 Task: Insert the chart and format data points with error bars.
Action: Mouse pressed left at (156, 269)
Screenshot: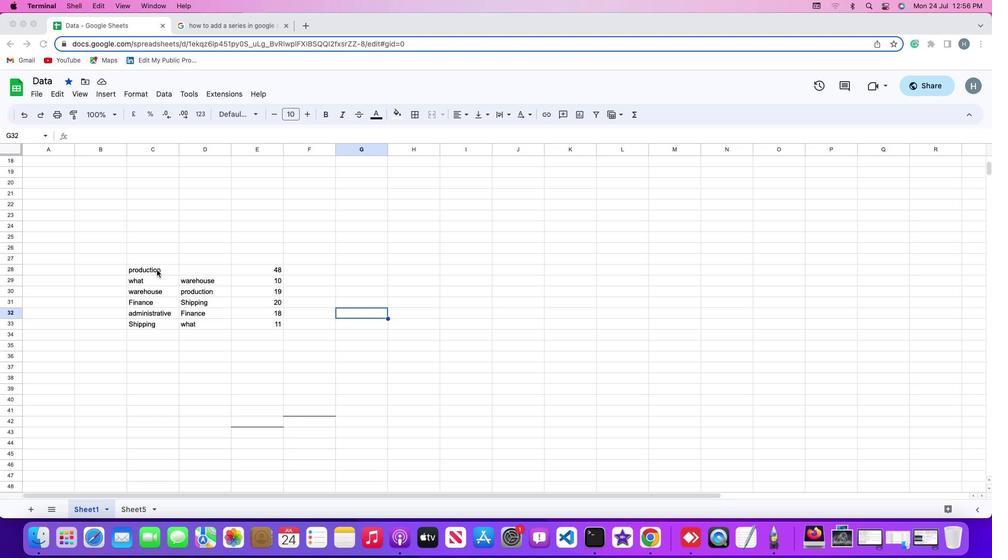 
Action: Mouse pressed left at (156, 269)
Screenshot: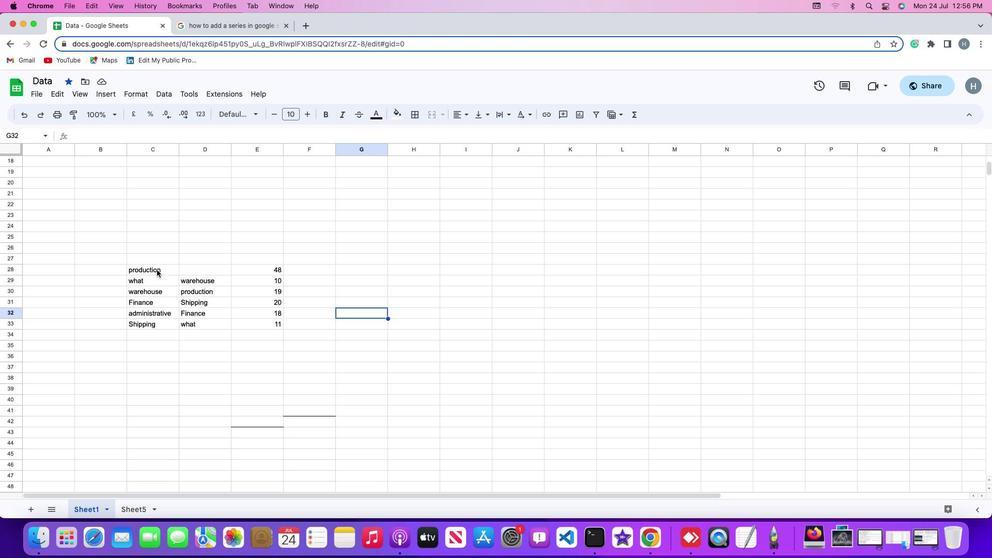 
Action: Mouse moved to (110, 94)
Screenshot: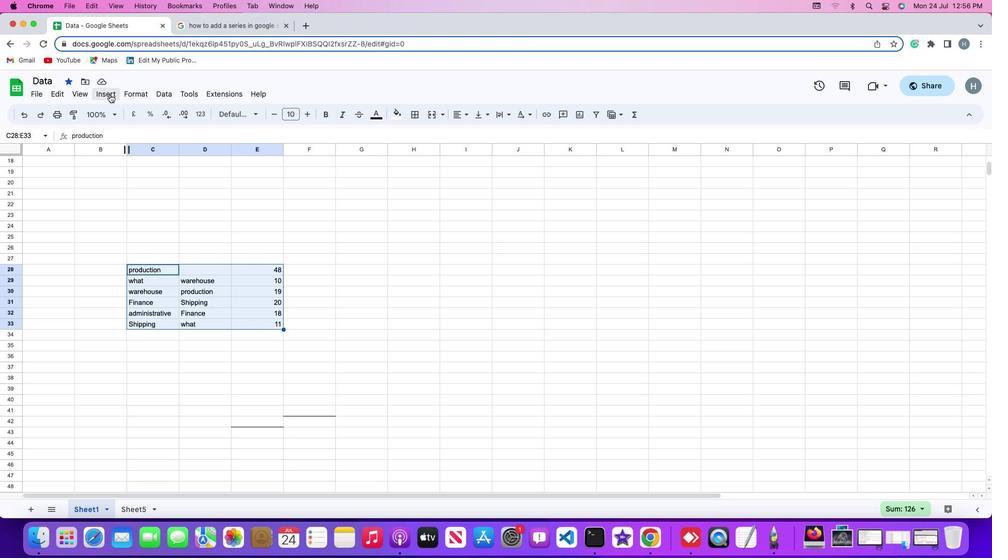 
Action: Mouse pressed left at (110, 94)
Screenshot: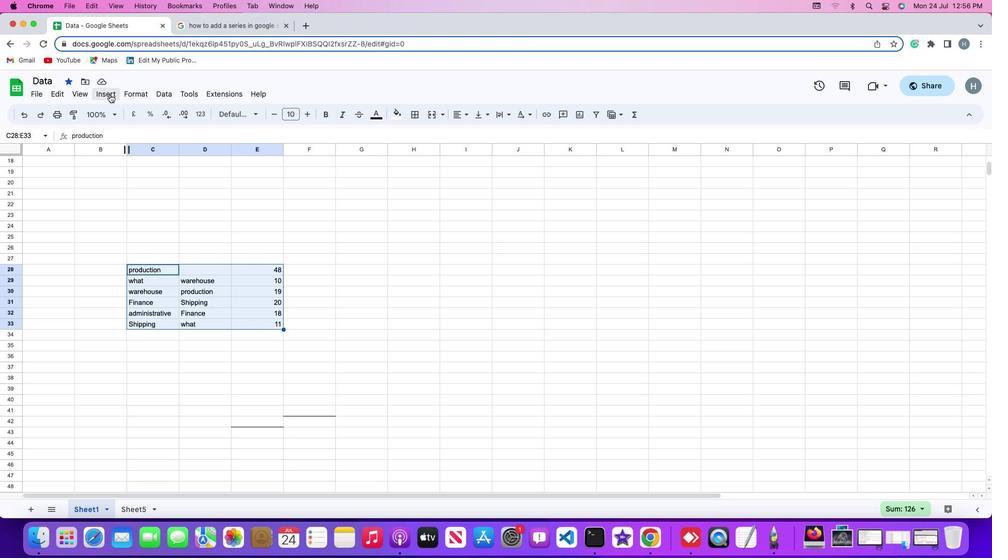 
Action: Mouse moved to (126, 182)
Screenshot: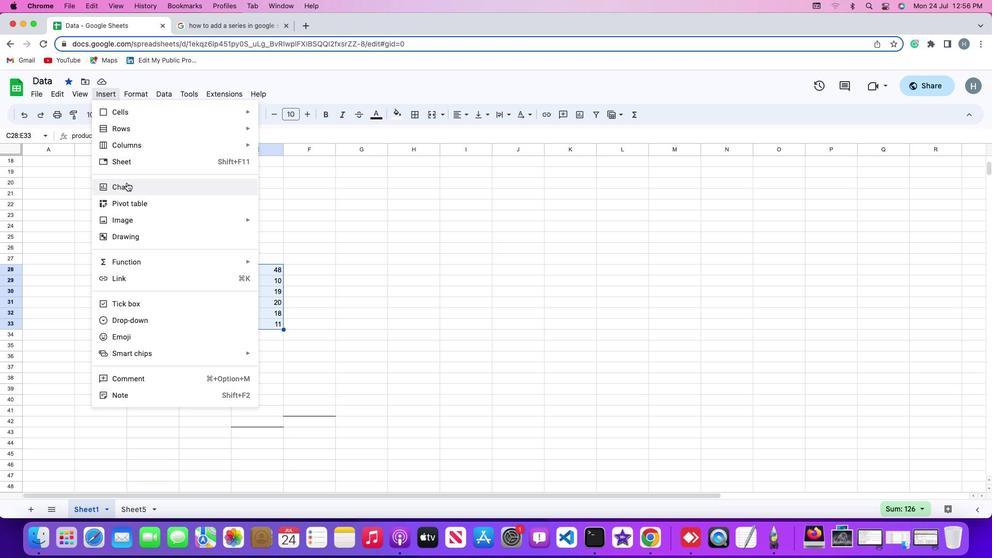 
Action: Mouse pressed left at (126, 182)
Screenshot: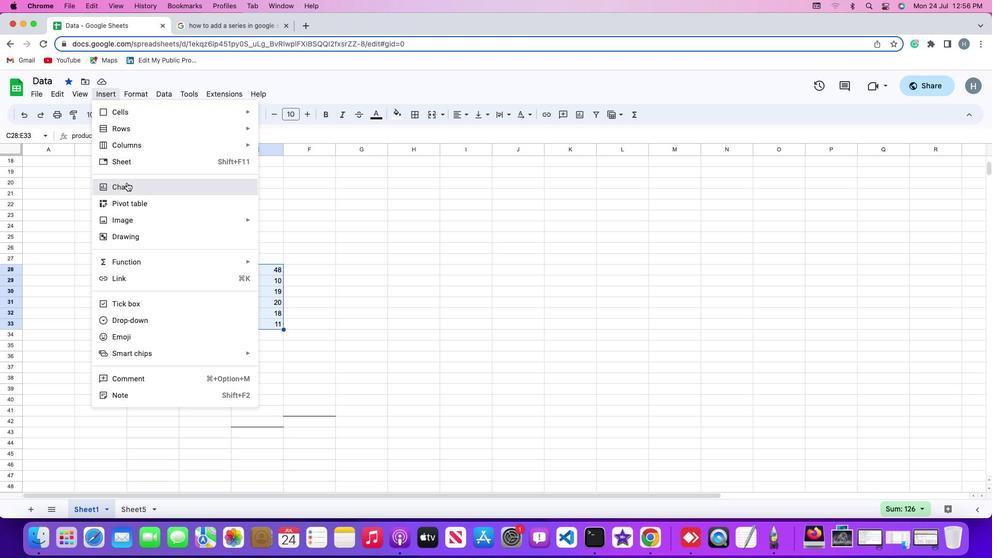 
Action: Mouse moved to (950, 142)
Screenshot: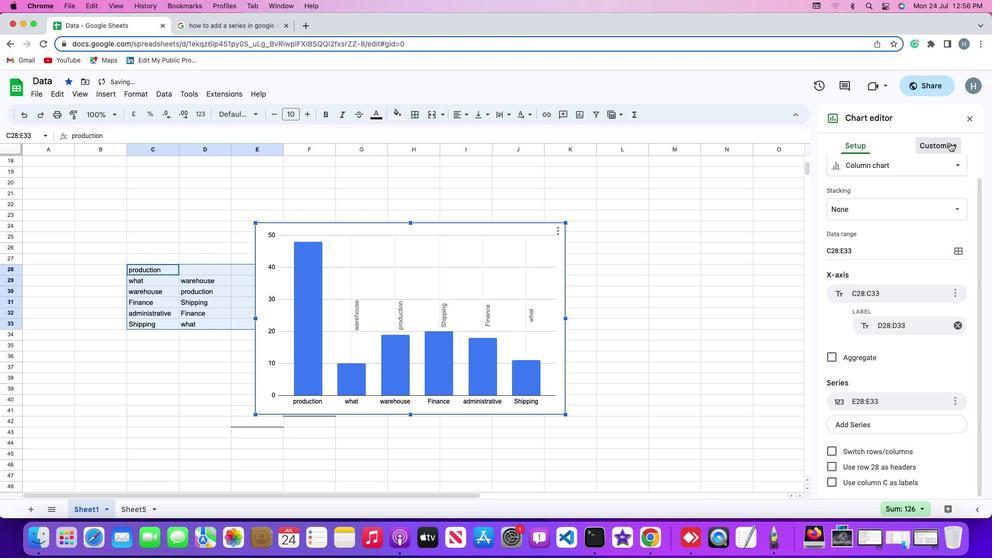 
Action: Mouse pressed left at (950, 142)
Screenshot: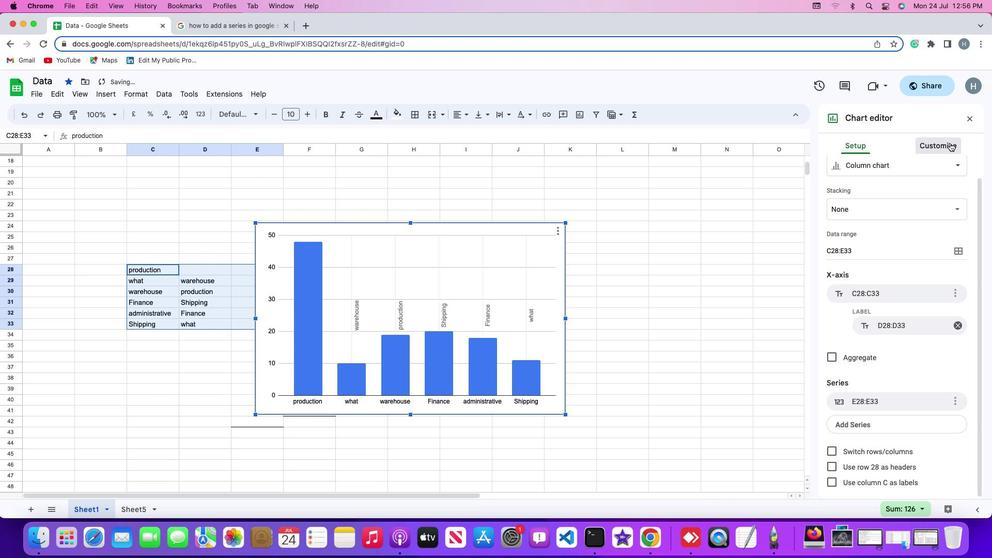 
Action: Mouse moved to (859, 235)
Screenshot: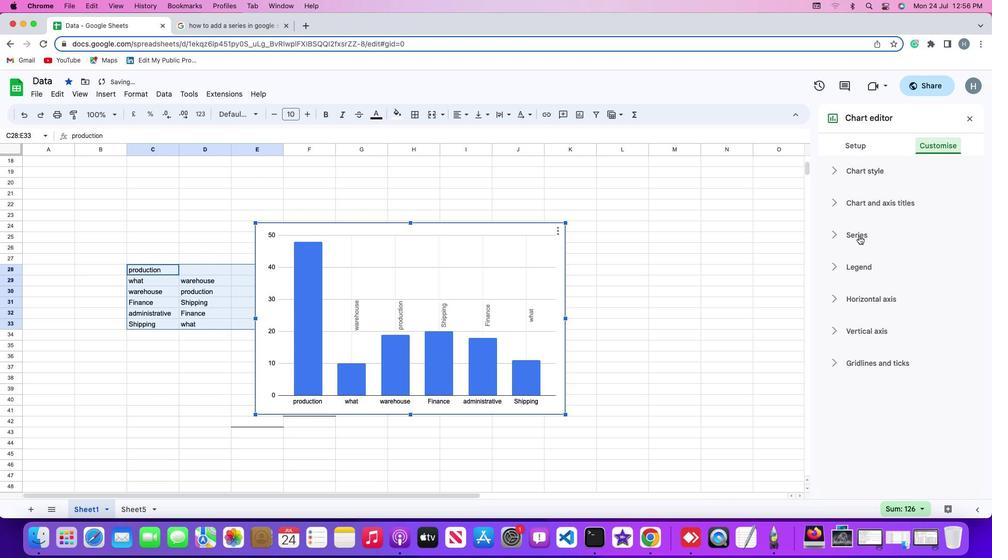 
Action: Mouse pressed left at (859, 235)
Screenshot: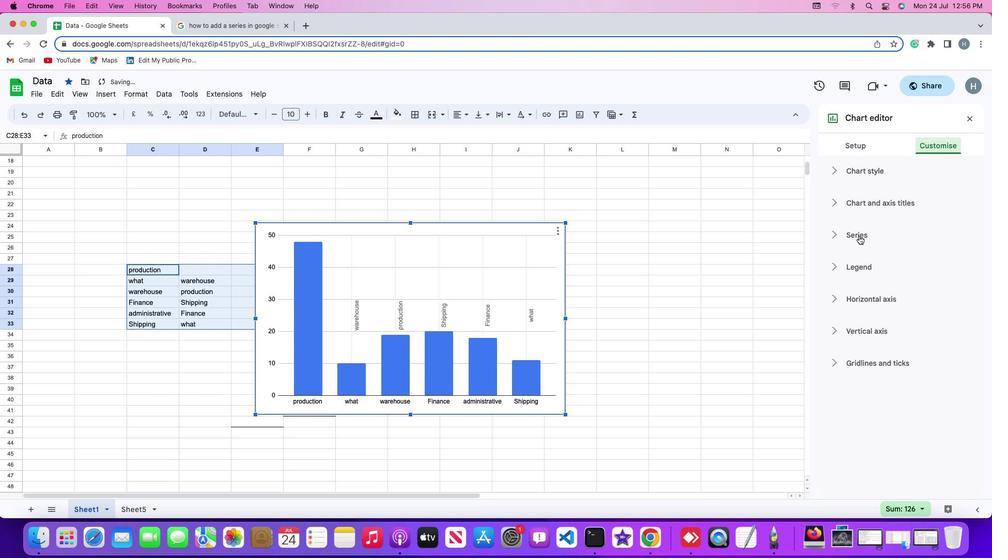 
Action: Mouse moved to (892, 407)
Screenshot: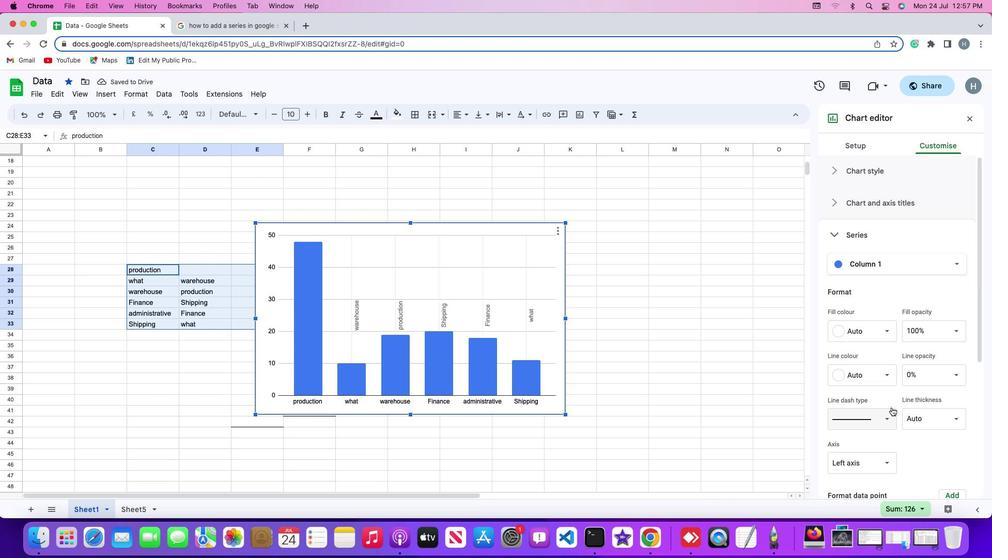 
Action: Mouse scrolled (892, 407) with delta (0, 0)
Screenshot: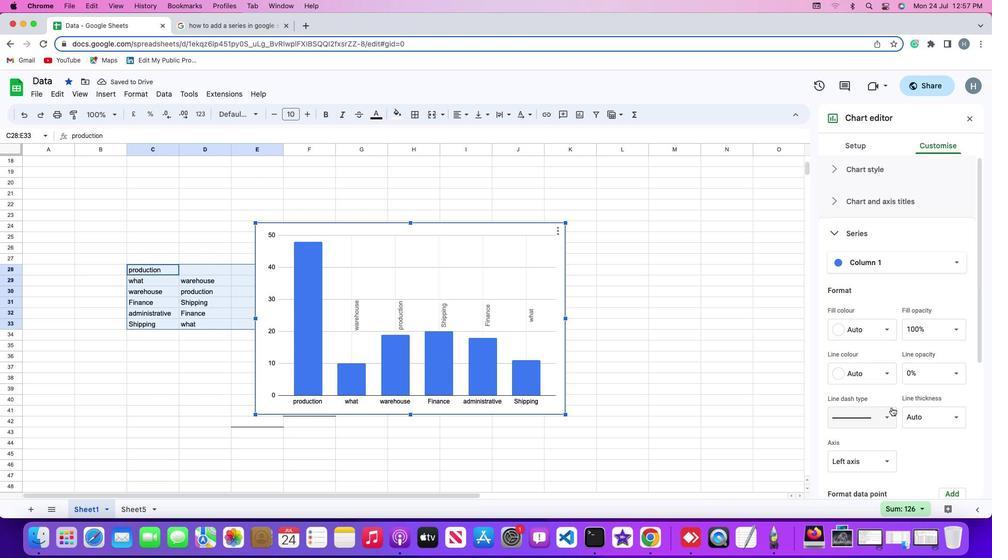 
Action: Mouse moved to (892, 407)
Screenshot: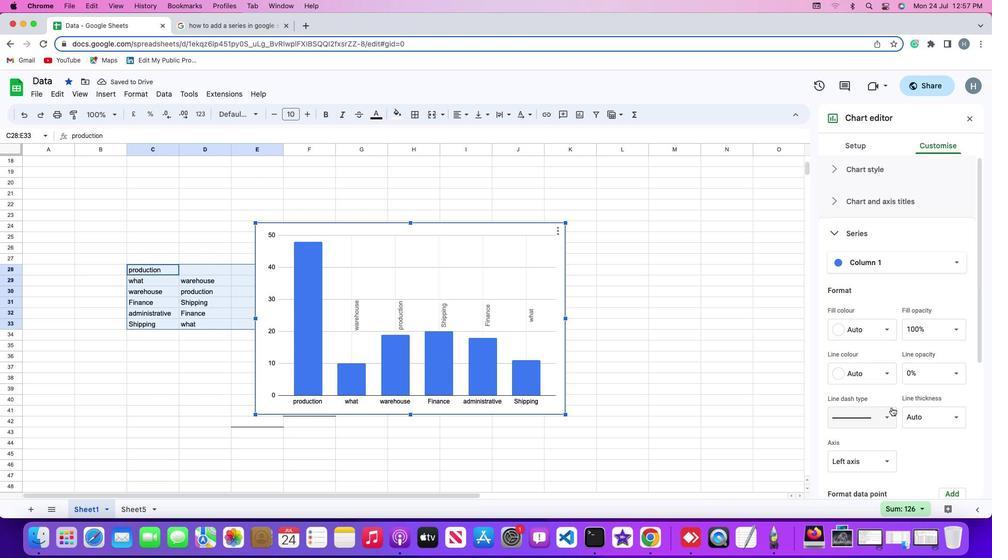 
Action: Mouse scrolled (892, 407) with delta (0, 0)
Screenshot: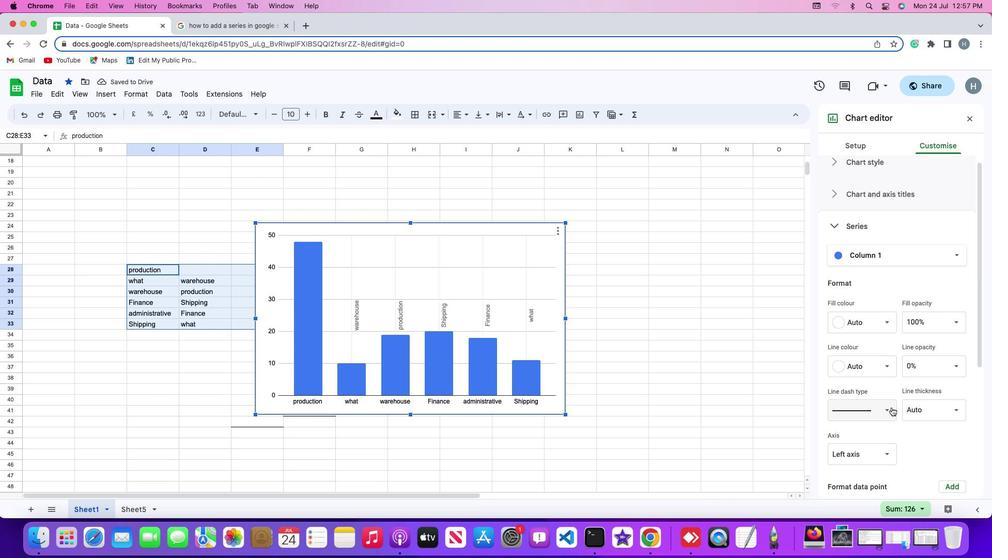 
Action: Mouse scrolled (892, 407) with delta (0, -1)
Screenshot: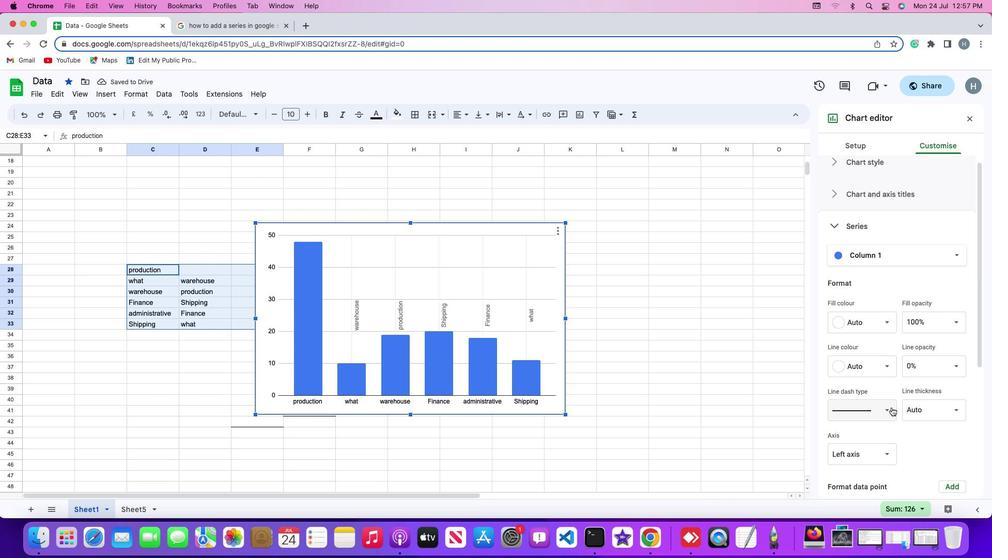 
Action: Mouse scrolled (892, 407) with delta (0, -2)
Screenshot: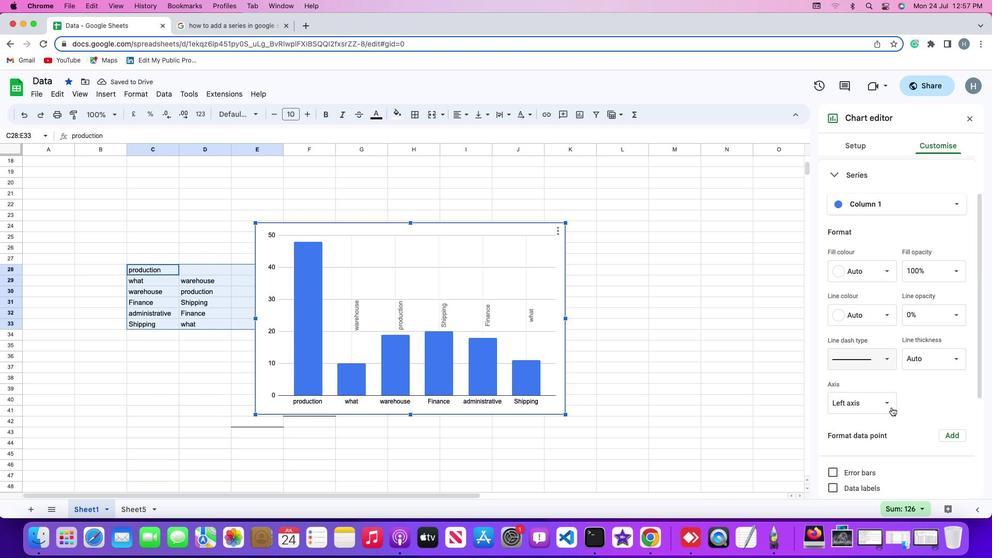 
Action: Mouse scrolled (892, 407) with delta (0, -3)
Screenshot: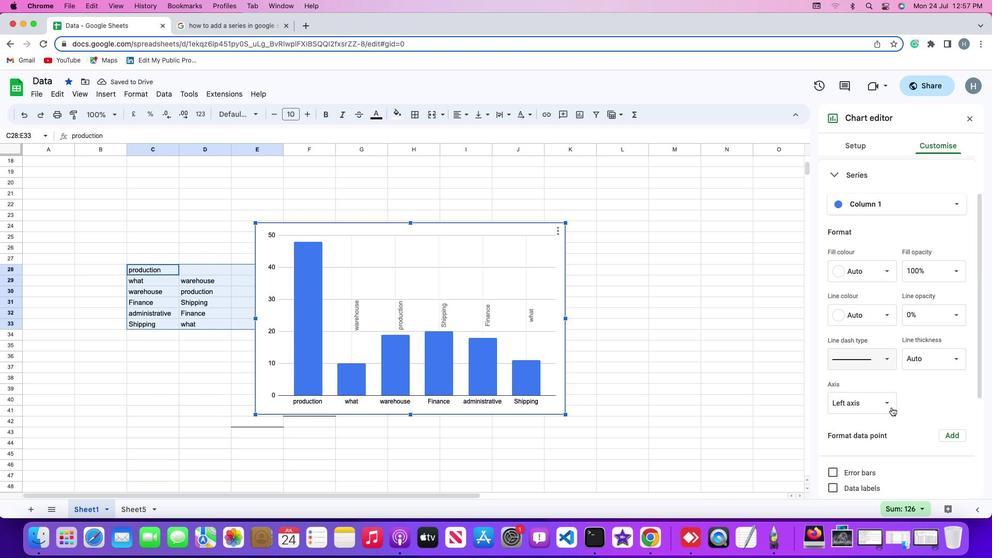 
Action: Mouse scrolled (892, 407) with delta (0, 0)
Screenshot: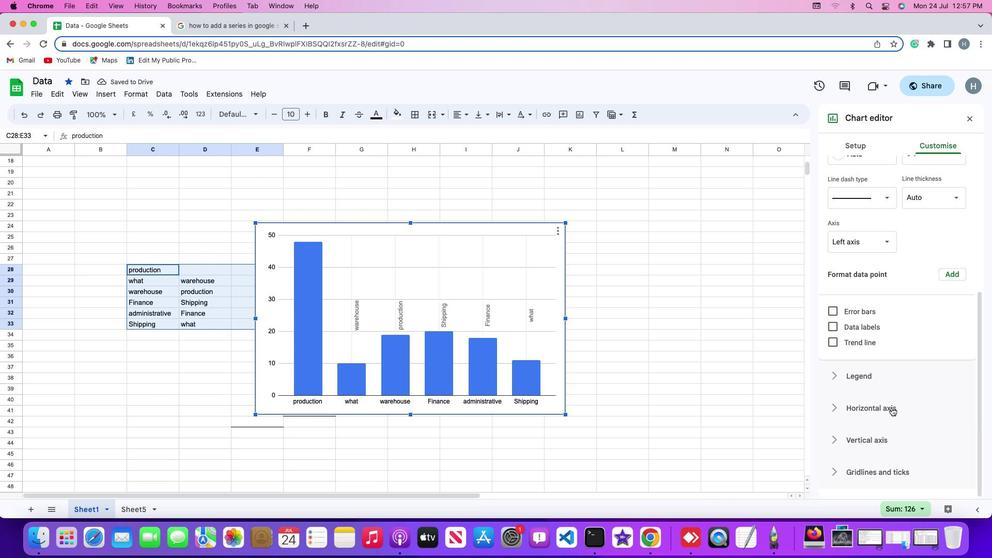 
Action: Mouse scrolled (892, 407) with delta (0, 0)
Screenshot: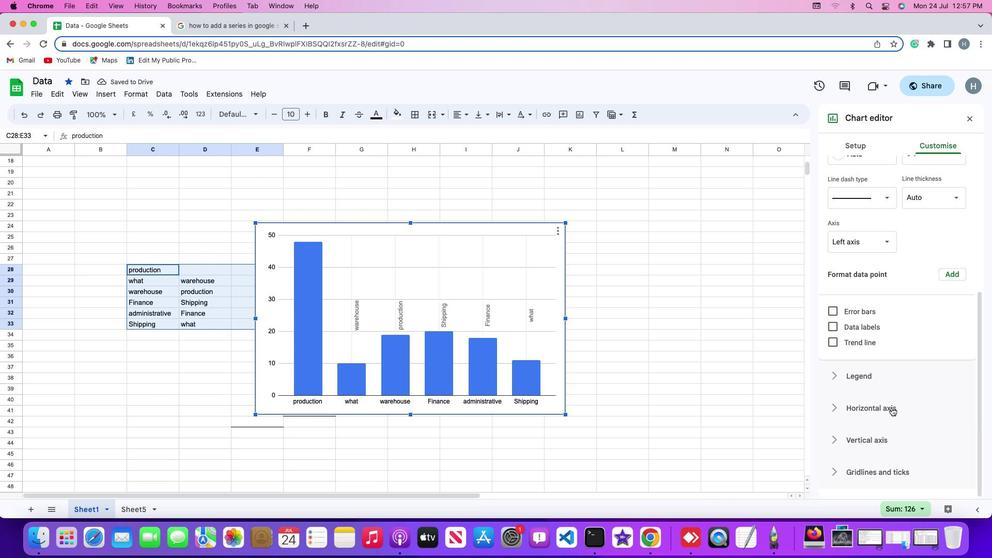 
Action: Mouse scrolled (892, 407) with delta (0, -1)
Screenshot: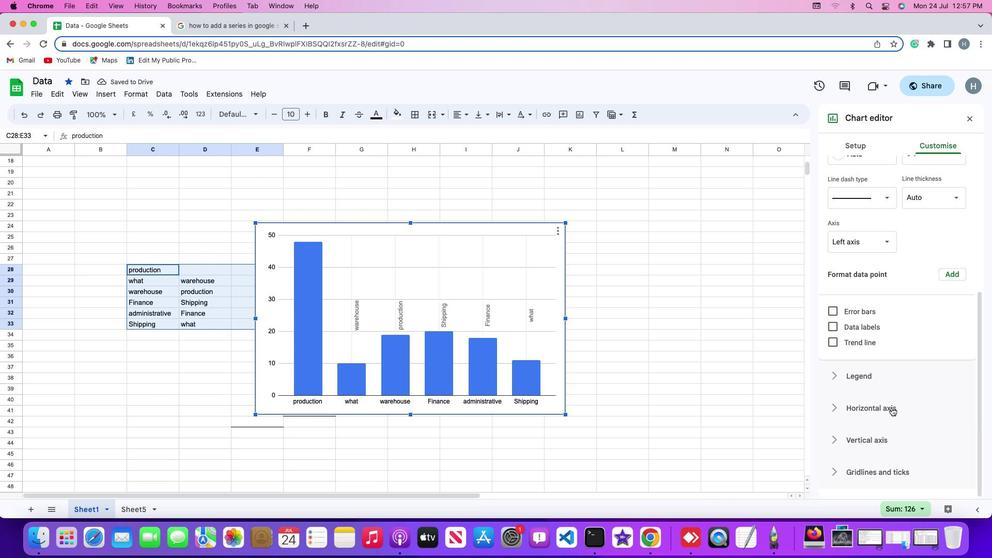 
Action: Mouse moved to (835, 308)
Screenshot: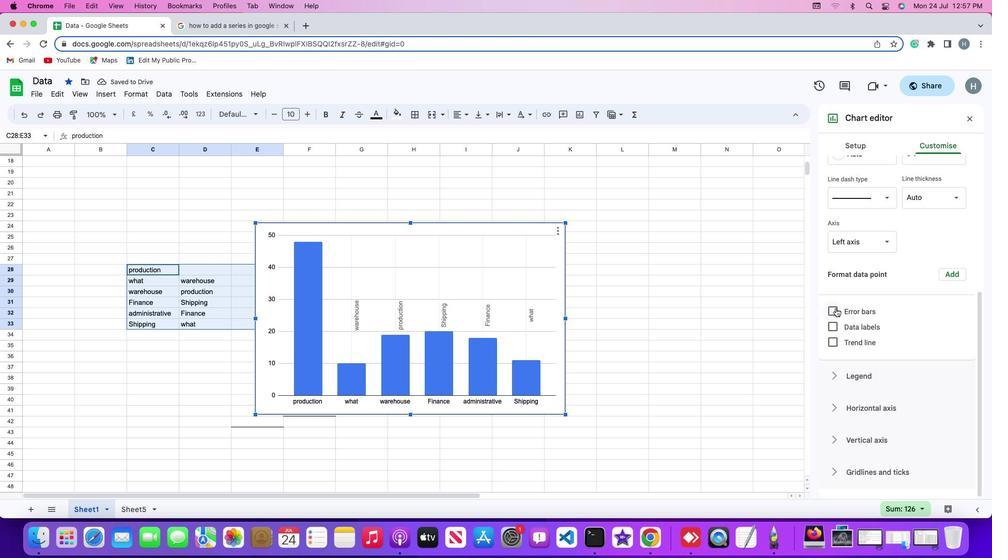 
Action: Mouse pressed left at (835, 308)
Screenshot: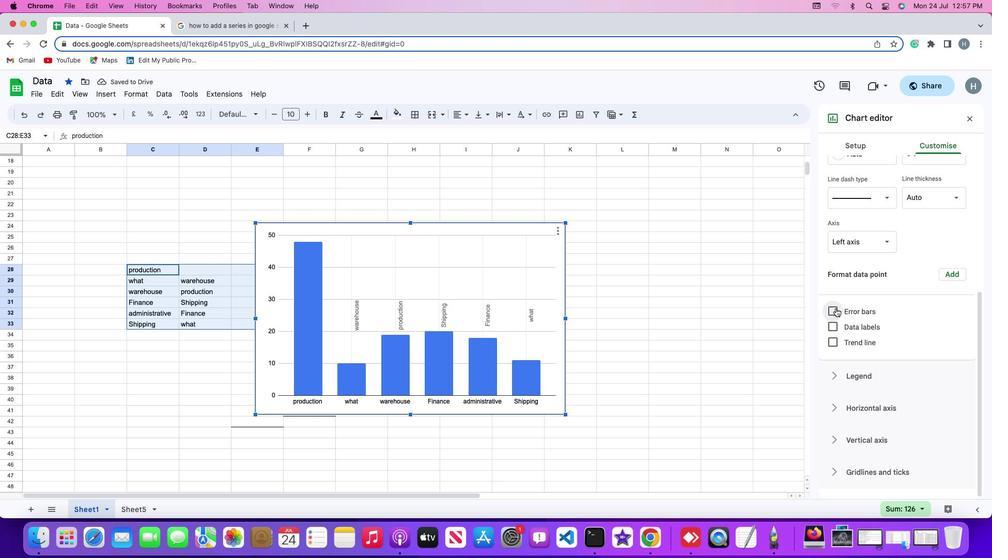 
Action: Mouse moved to (759, 318)
Screenshot: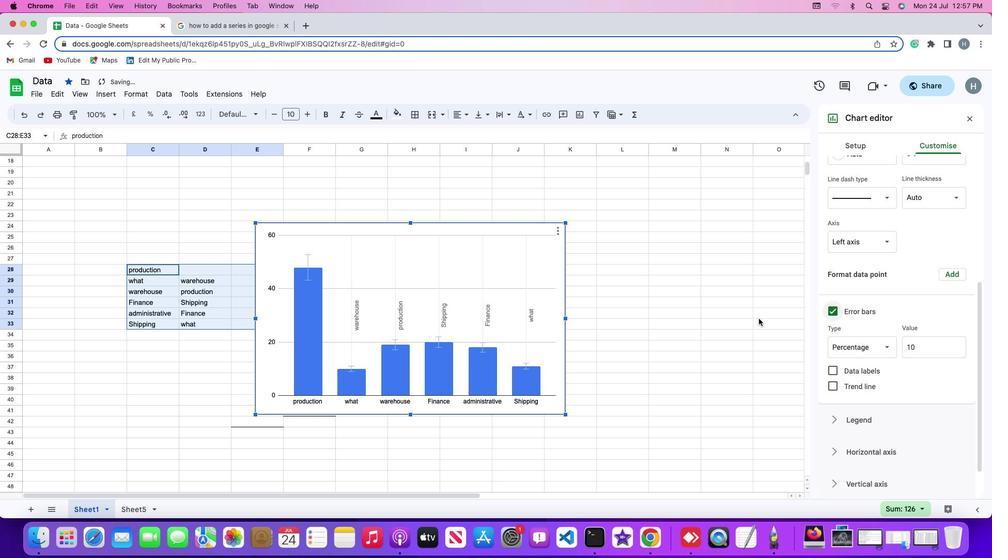 
